 Task: Add a signature Jovani Ramirez containing Have a great National Science Day, Jovani Ramirez to email address softage.2@softage.net and add a folder Testing
Action: Mouse moved to (536, 541)
Screenshot: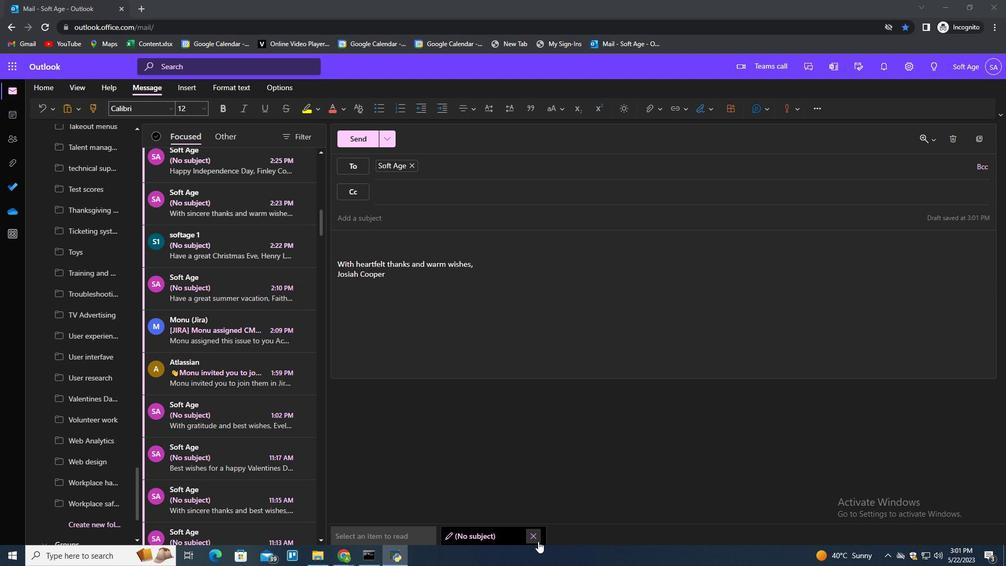 
Action: Mouse pressed left at (536, 541)
Screenshot: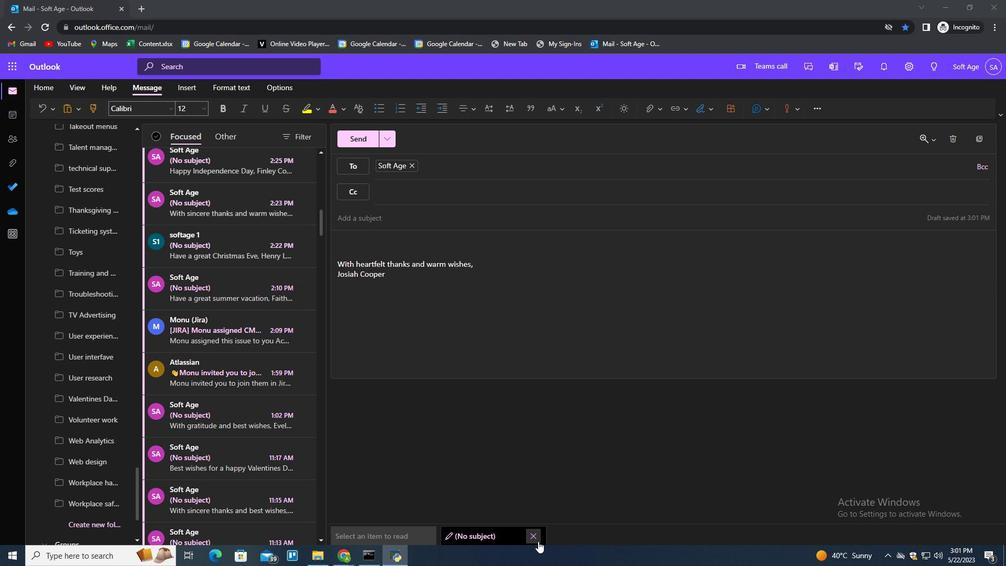 
Action: Mouse moved to (784, 188)
Screenshot: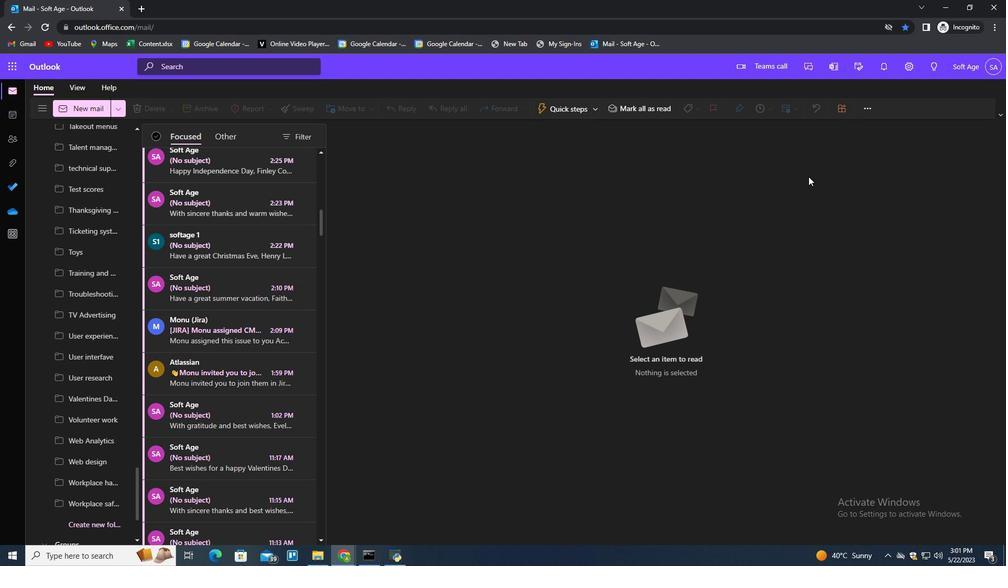 
Action: Mouse pressed left at (784, 188)
Screenshot: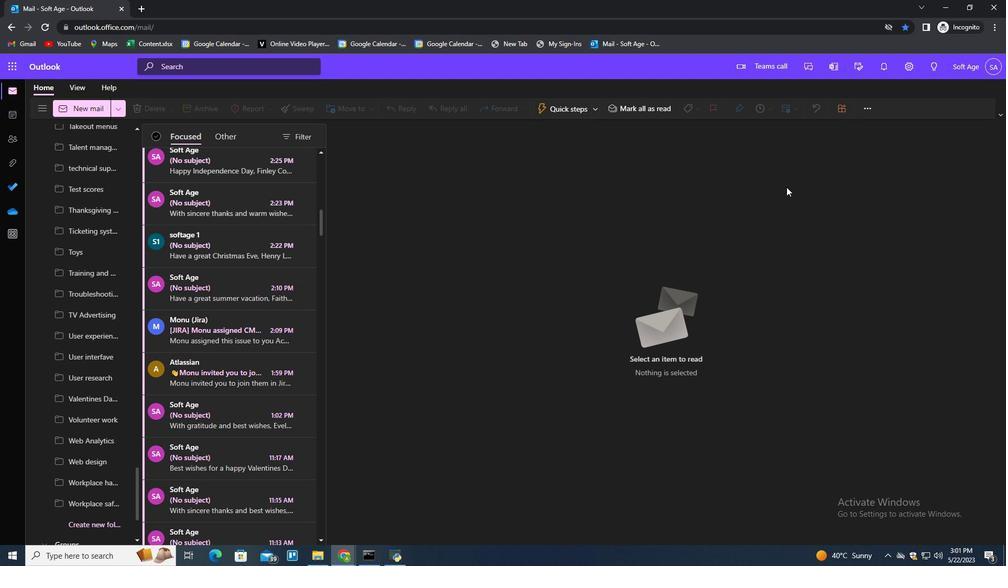 
Action: Key pressed n
Screenshot: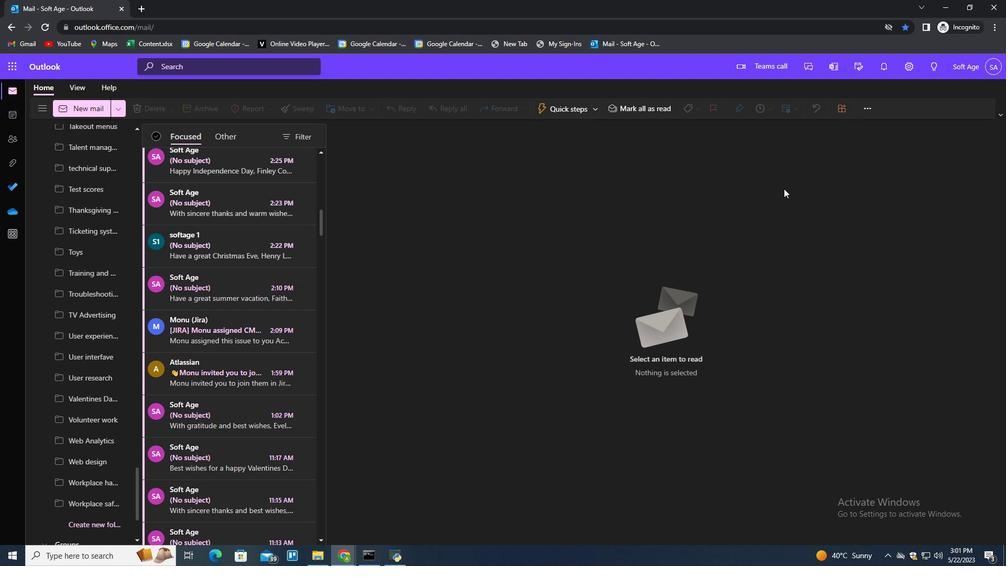 
Action: Mouse moved to (710, 112)
Screenshot: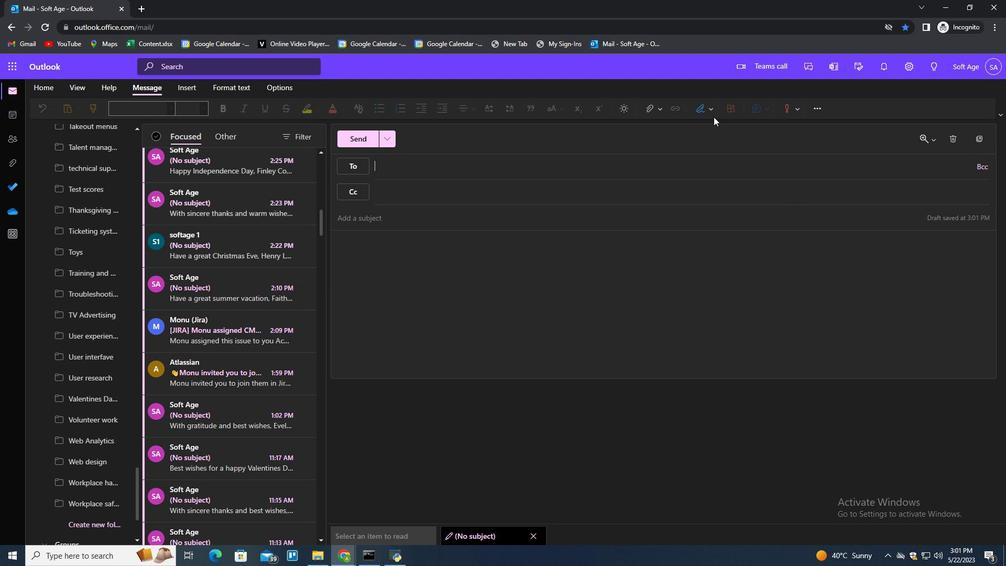 
Action: Mouse pressed left at (710, 112)
Screenshot: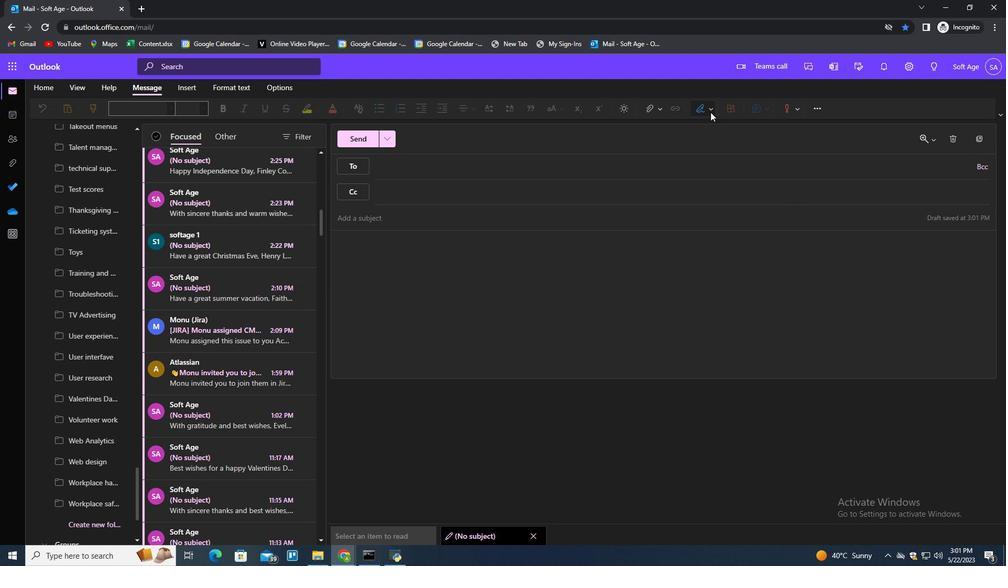 
Action: Mouse moved to (689, 151)
Screenshot: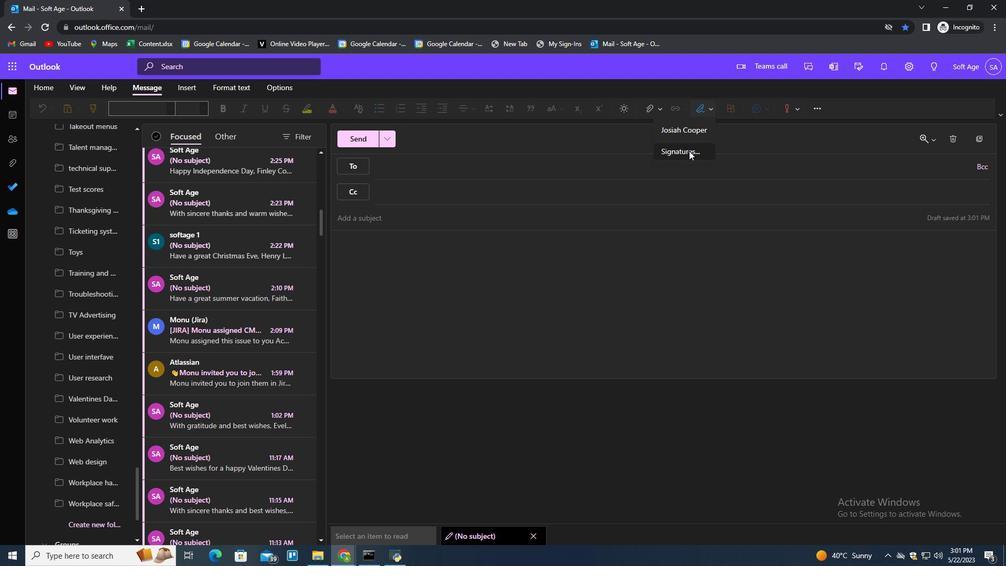 
Action: Mouse pressed left at (689, 151)
Screenshot: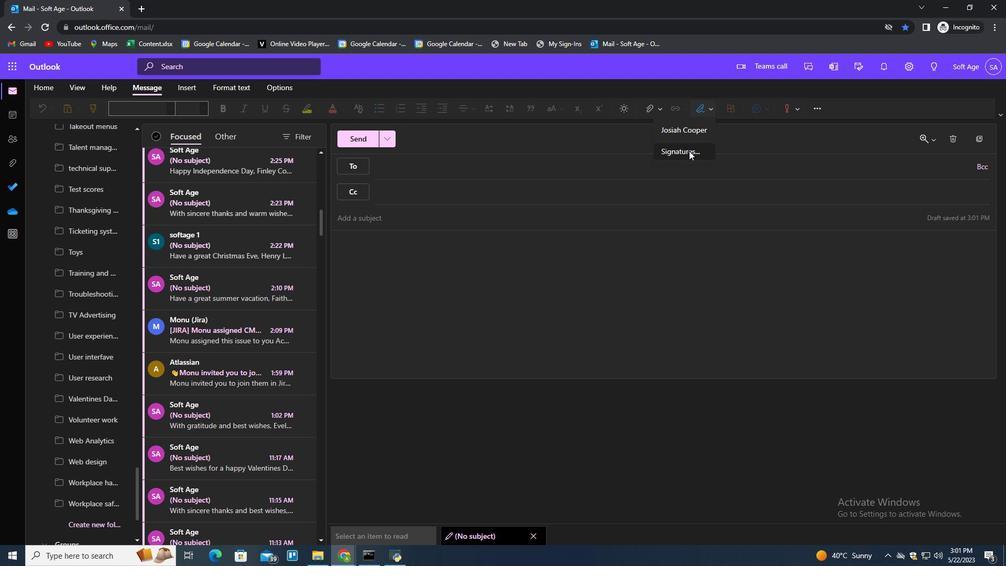 
Action: Mouse moved to (723, 191)
Screenshot: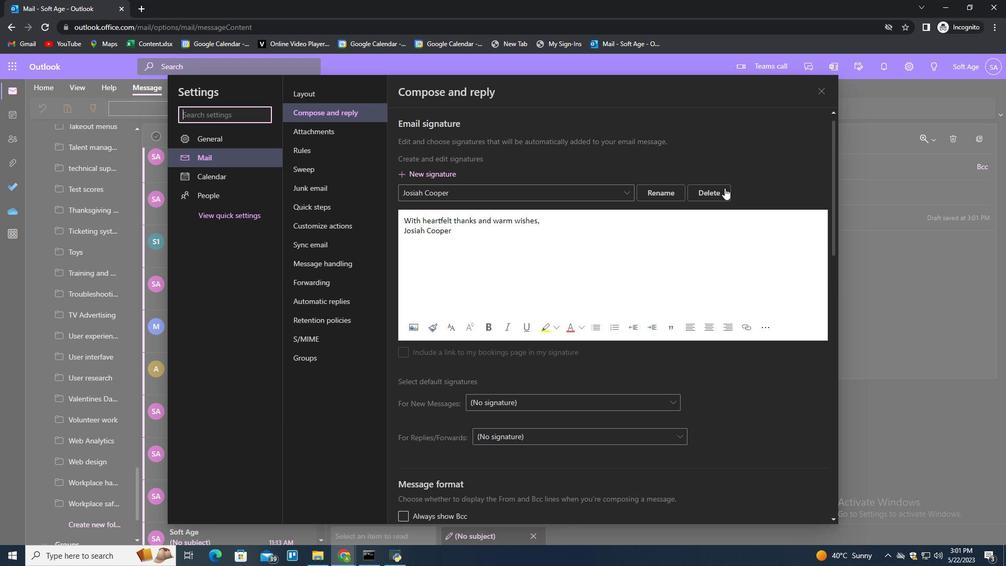 
Action: Mouse pressed left at (723, 191)
Screenshot: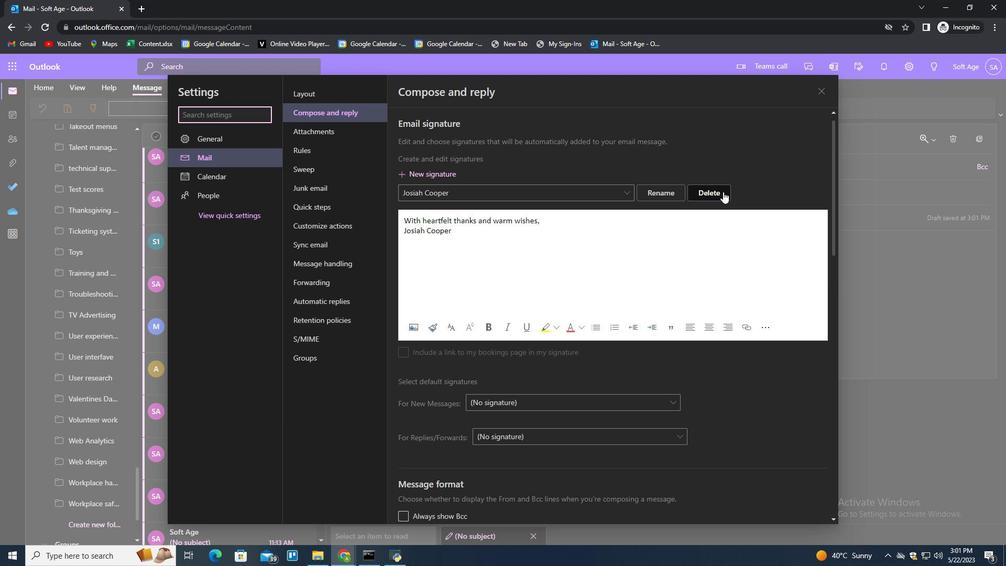 
Action: Mouse moved to (723, 192)
Screenshot: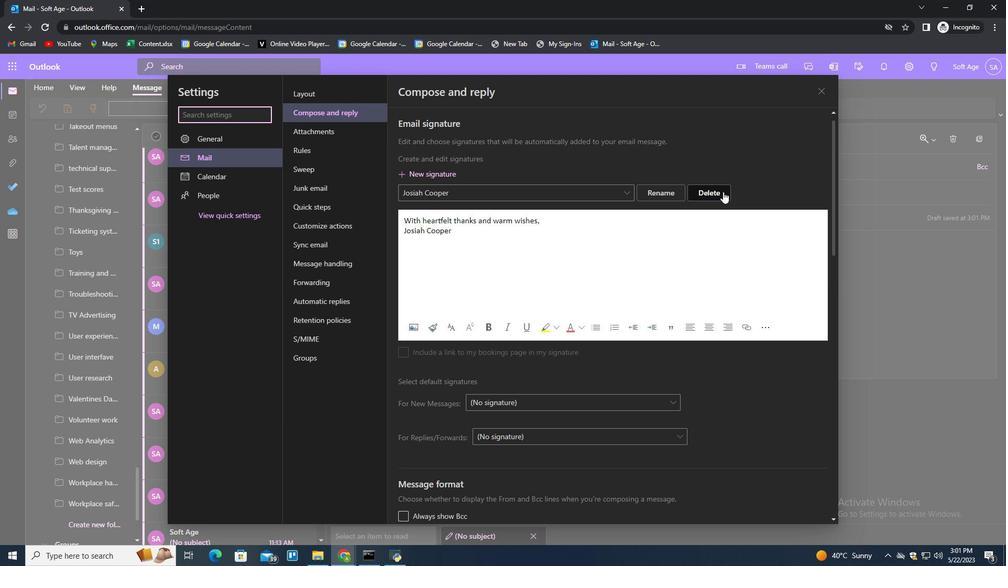 
Action: Mouse pressed left at (723, 192)
Screenshot: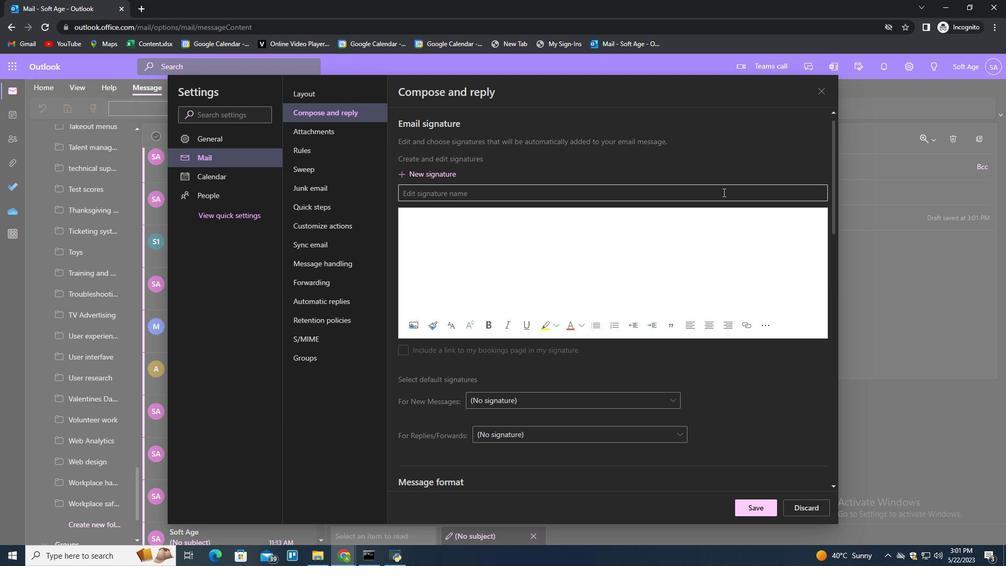 
Action: Key pressed <Key.shift>Have<Key.backspace><Key.backspace><Key.backspace><Key.backspace><Key.shift>Jovani<Key.space><Key.shift>Ramirez<Key.tab><Key.shift>Have<Key.space>a<Key.space>great<Key.space><Key.shift>Naitonal<Key.space><Key.backspace><Key.backspace><Key.backspace><Key.backspace><Key.backspace><Key.backspace><Key.backspace>tinoal<Key.space><Key.shift>S<Key.backspace><Key.backspace><Key.backspace><Key.backspace><Key.backspace><Key.backspace><Key.backspace><Key.backspace>tional<Key.space><Key.shift>Science<Key.space><Key.shift>Day,<Key.shift_r><Key.enter><Key.shift>Jovani<Key.space><Key.shift>Ramirez
Screenshot: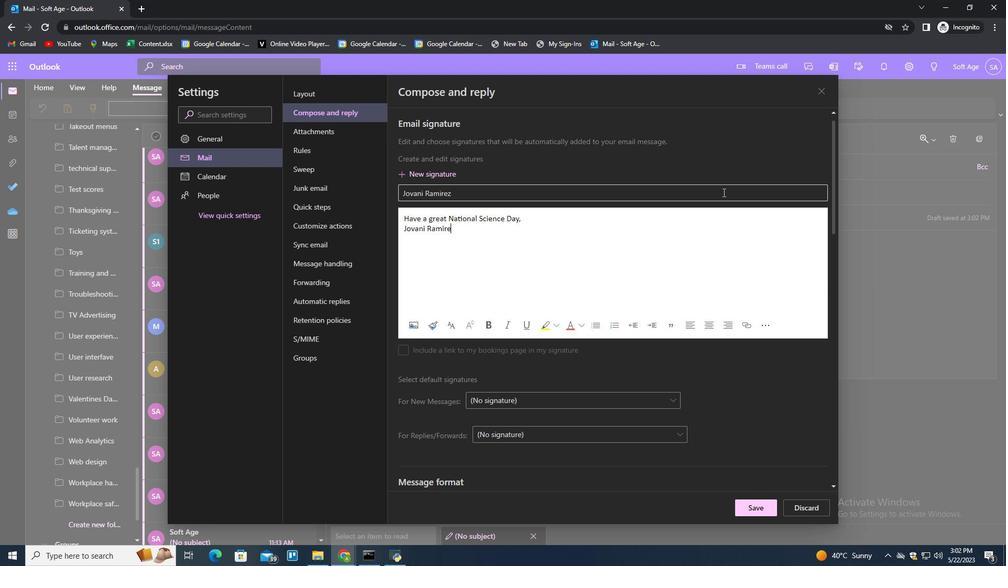 
Action: Mouse moved to (759, 503)
Screenshot: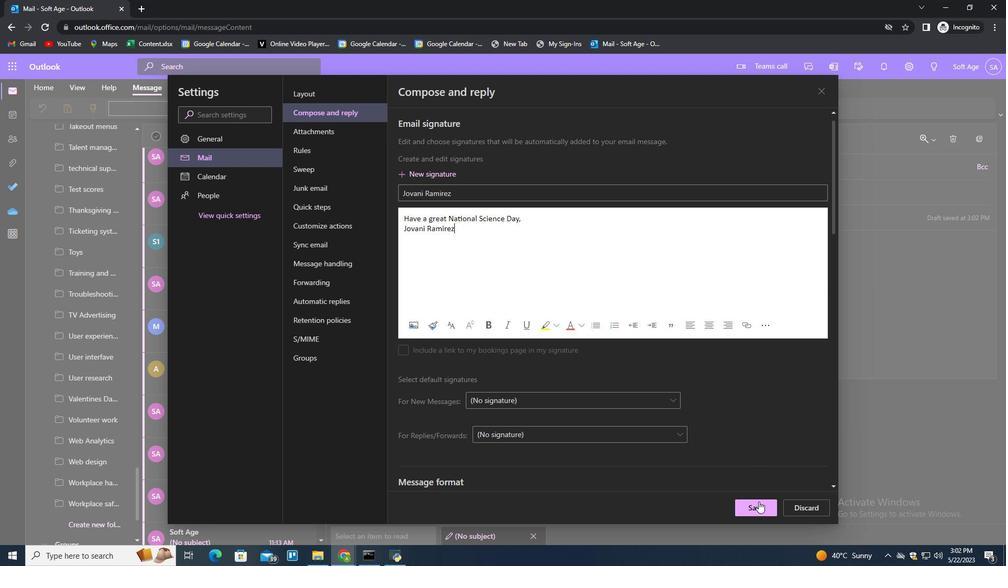 
Action: Mouse pressed left at (759, 503)
Screenshot: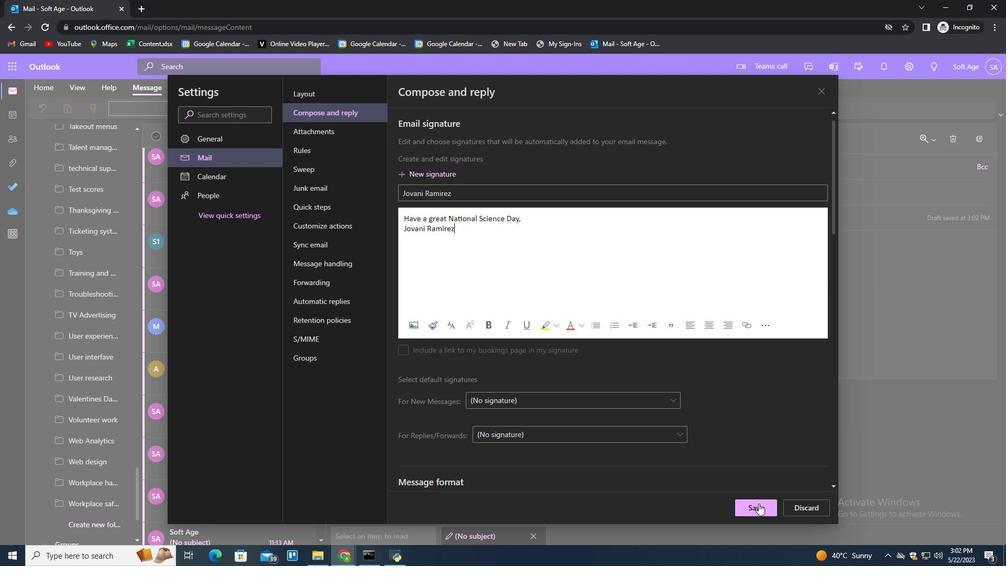 
Action: Mouse moved to (883, 270)
Screenshot: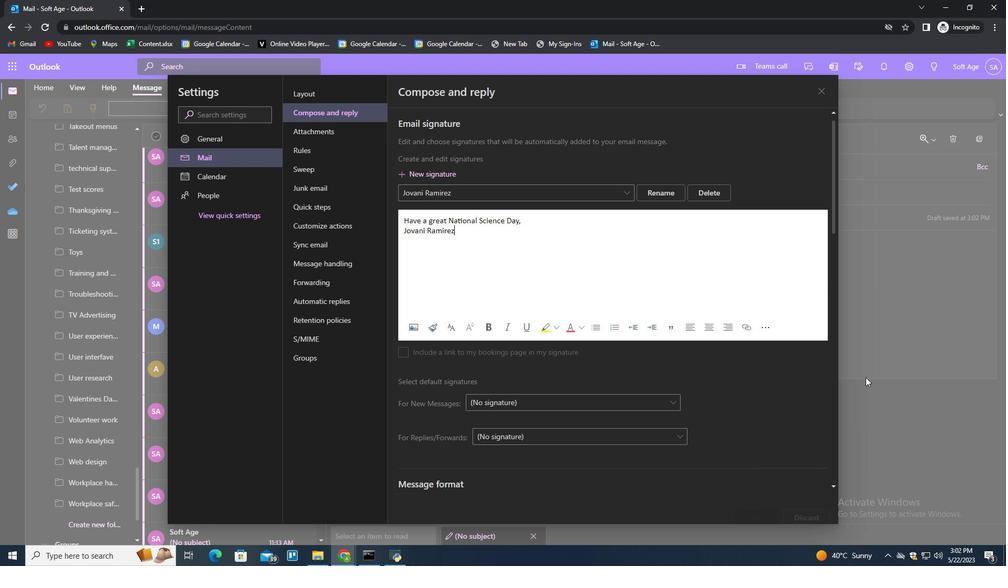 
Action: Mouse pressed left at (883, 270)
Screenshot: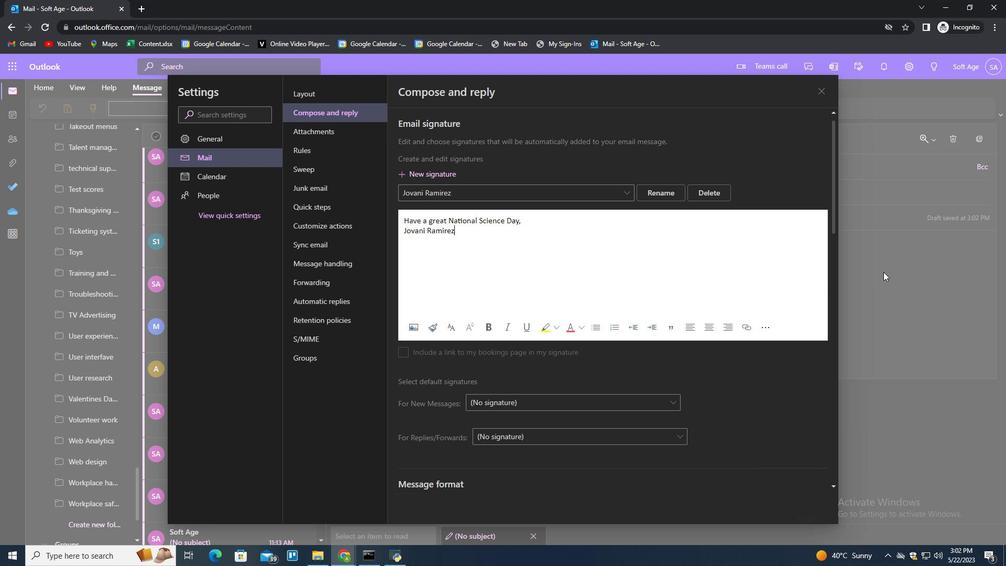 
Action: Mouse moved to (702, 110)
Screenshot: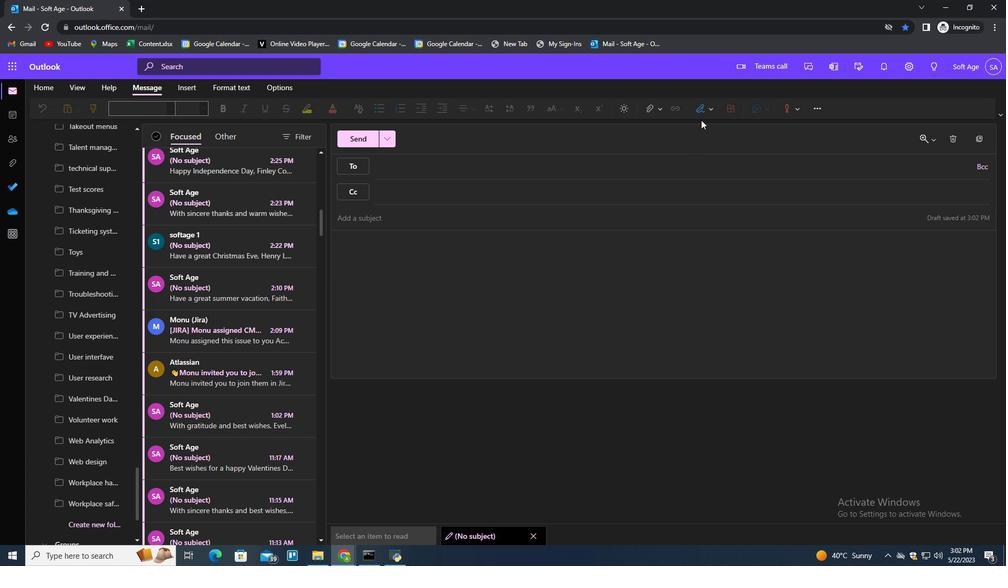 
Action: Mouse pressed left at (702, 110)
Screenshot: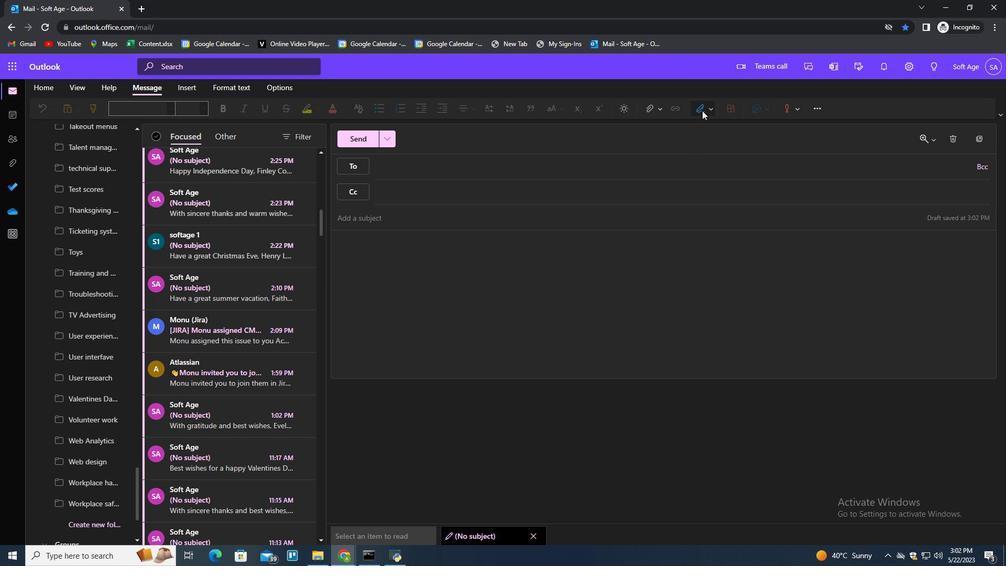 
Action: Mouse moved to (692, 131)
Screenshot: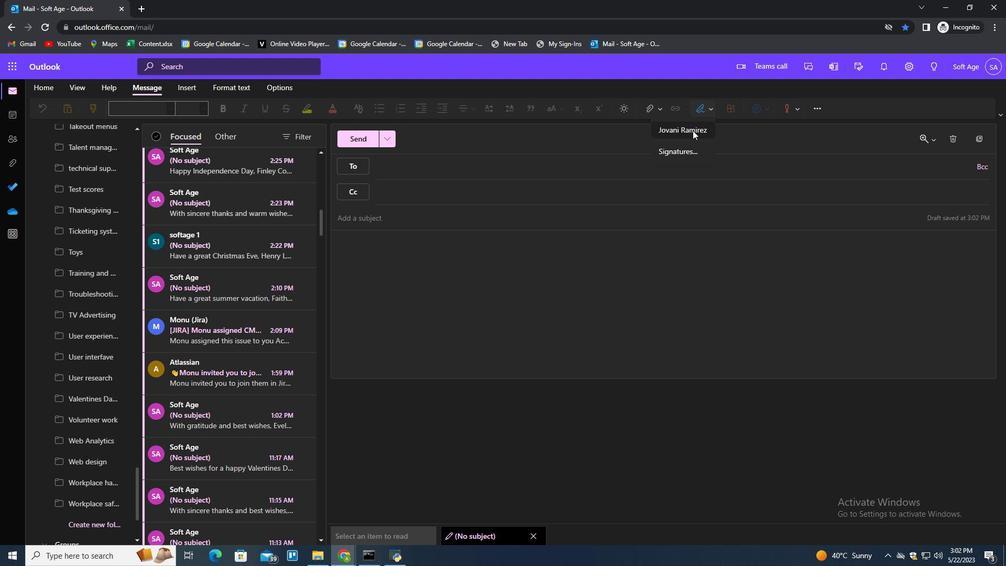 
Action: Mouse pressed left at (692, 131)
Screenshot: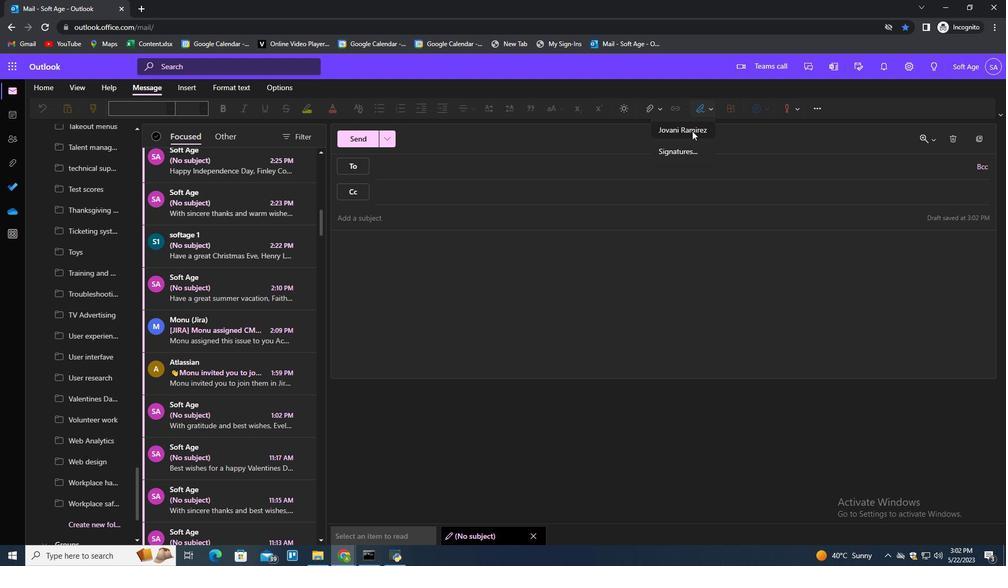 
Action: Mouse moved to (397, 161)
Screenshot: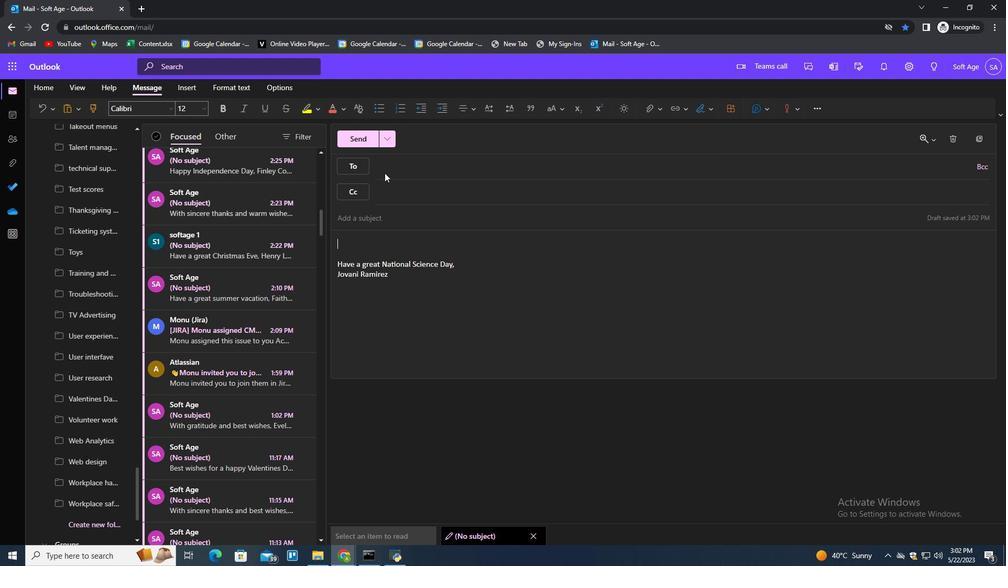 
Action: Mouse pressed left at (397, 161)
Screenshot: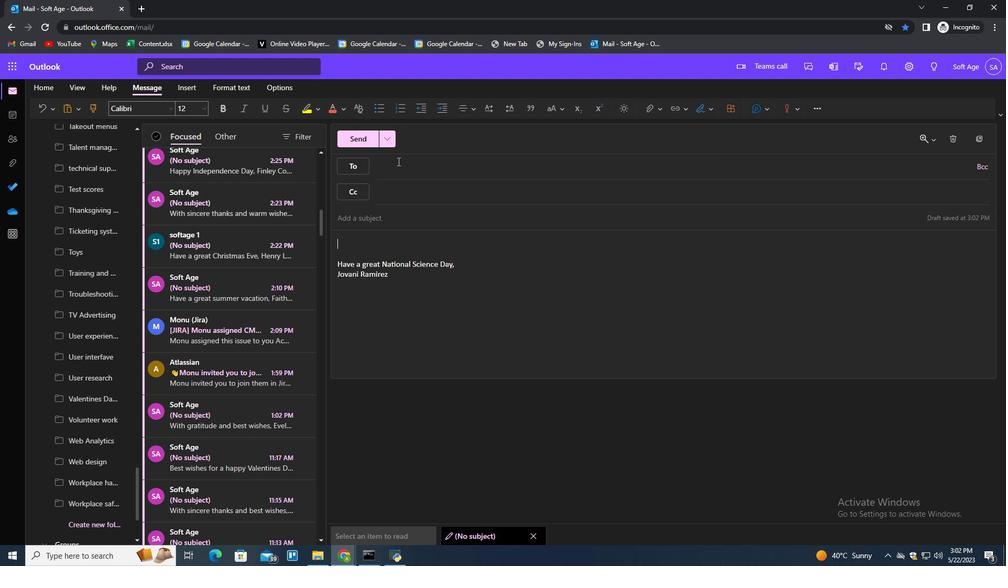 
Action: Key pressed softage.2<Key.shift>@softage.net<Key.enter>
Screenshot: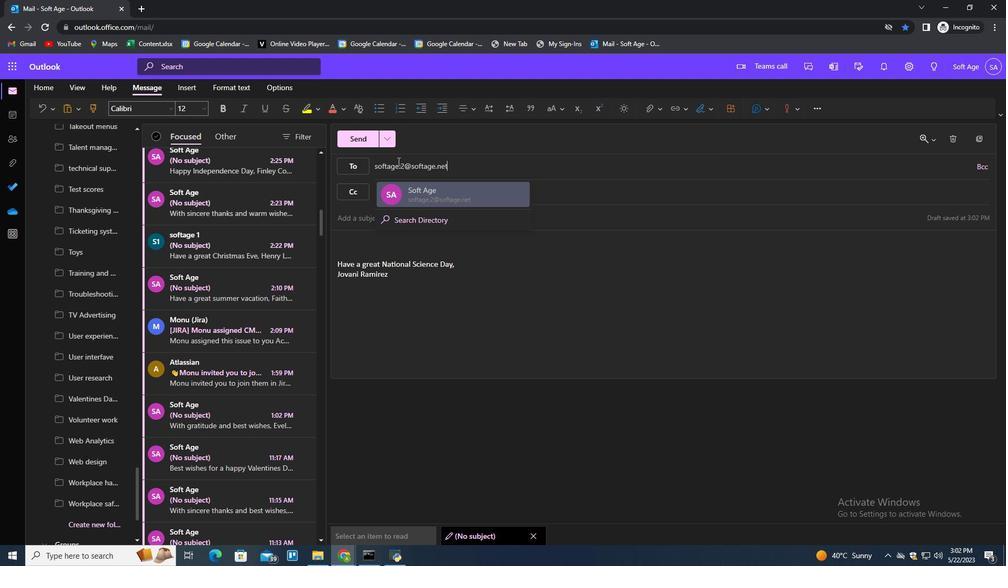 
Action: Mouse moved to (92, 517)
Screenshot: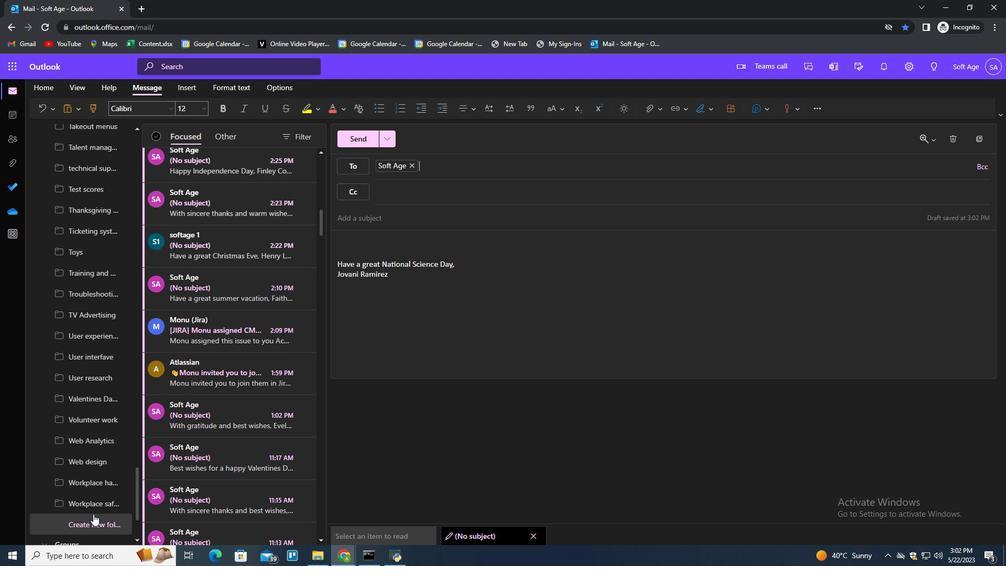
Action: Mouse pressed left at (92, 517)
Screenshot: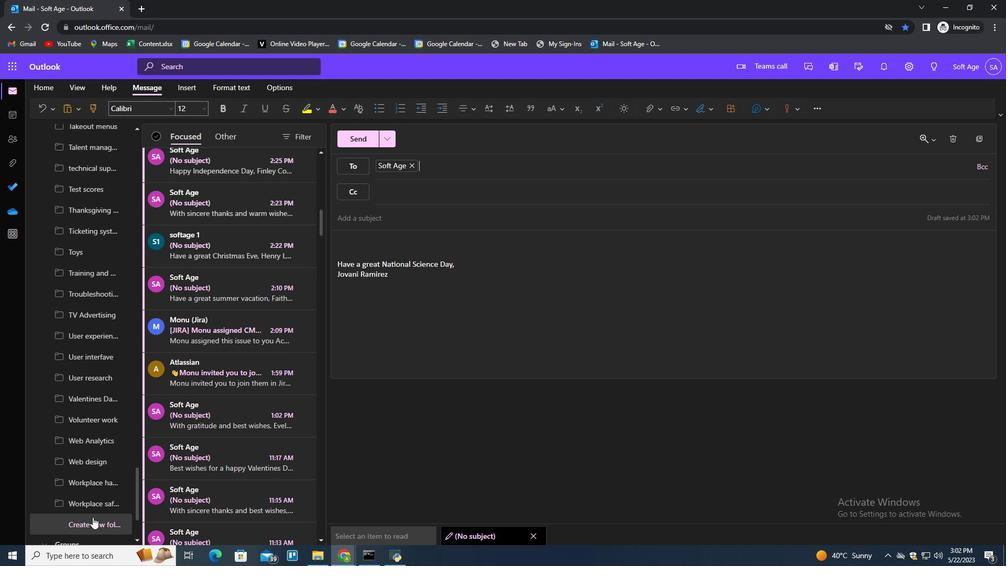 
Action: Key pressed <Key.shift>
Screenshot: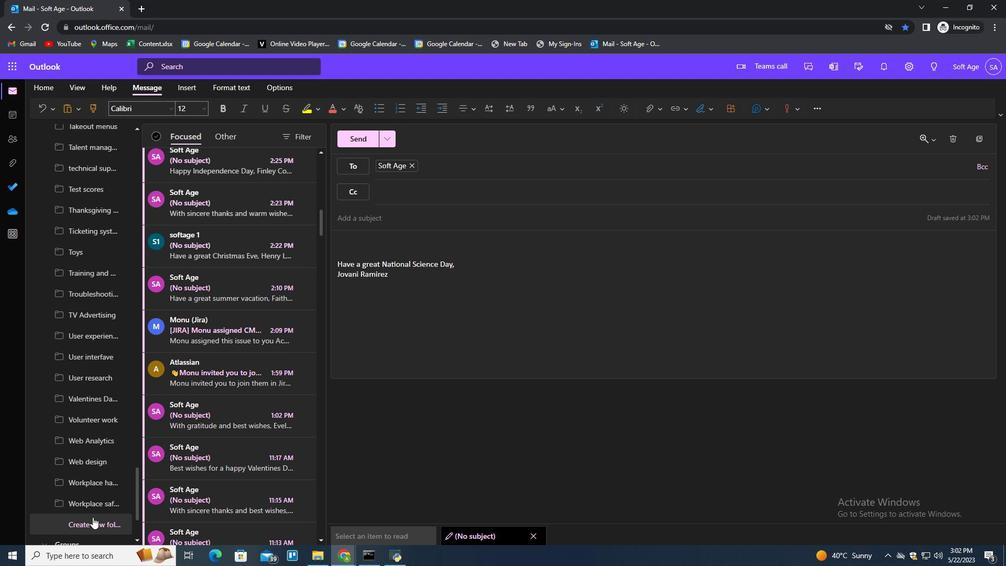 
Action: Mouse moved to (92, 517)
Screenshot: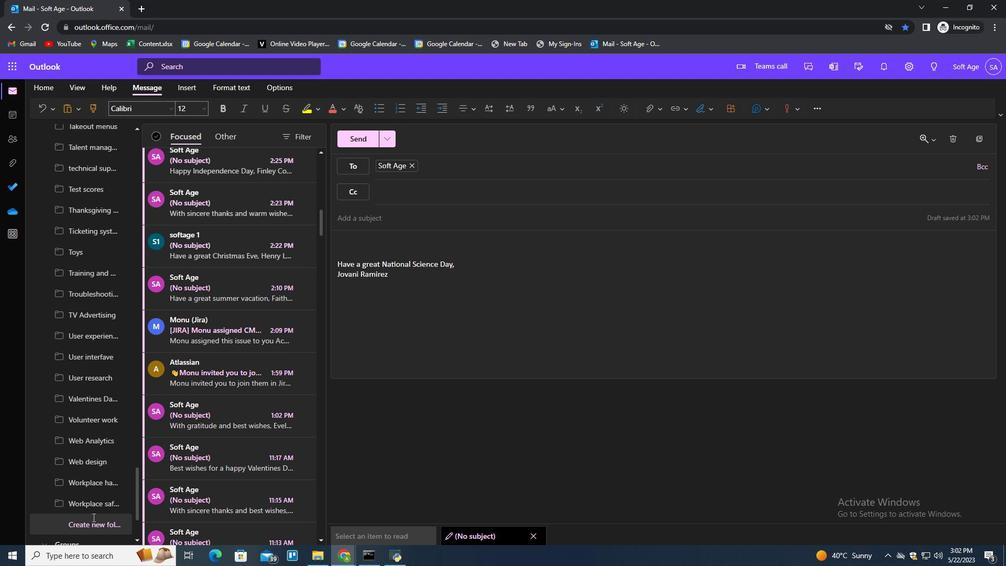 
Action: Key pressed Te
Screenshot: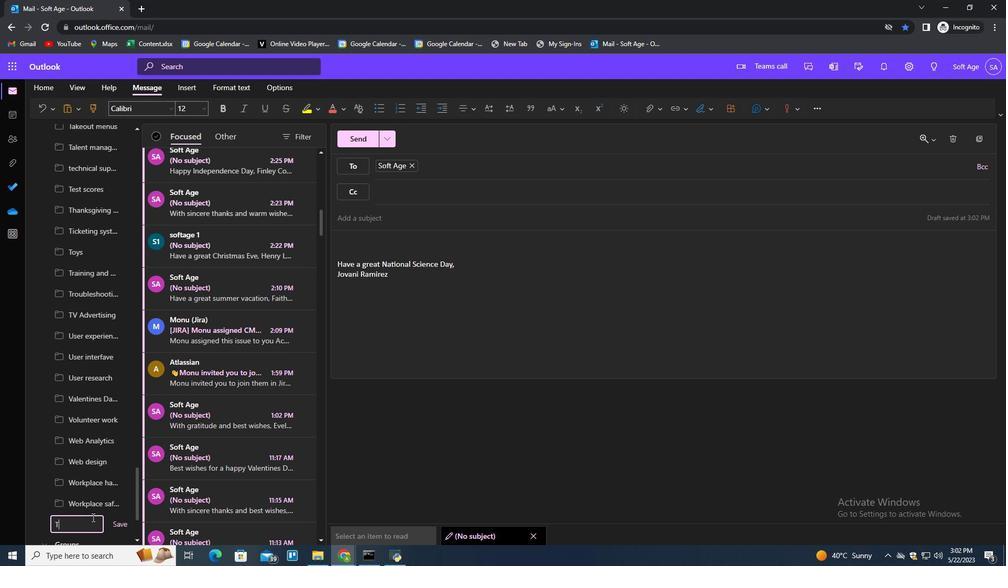 
Action: Mouse moved to (91, 517)
Screenshot: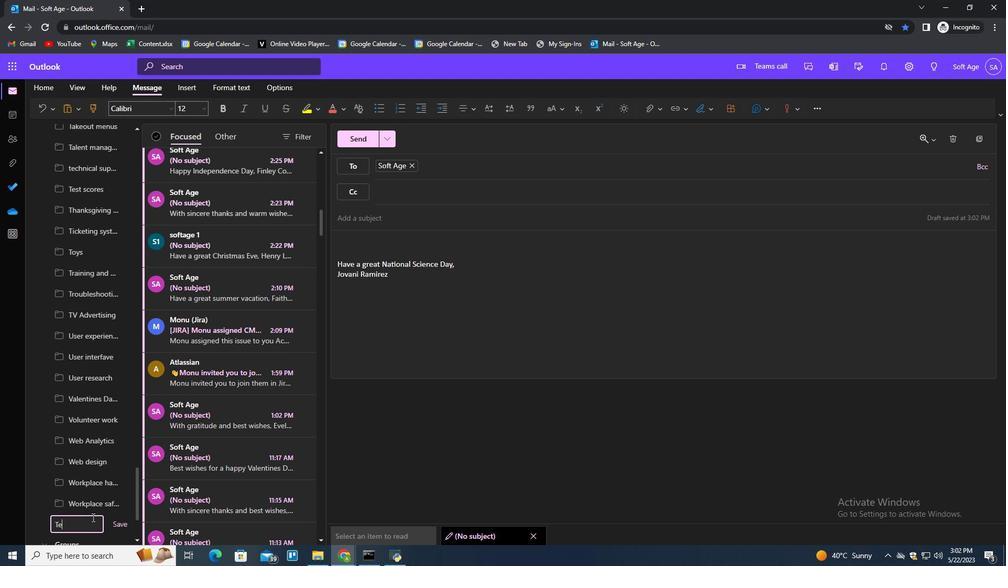 
Action: Key pressed sting<Key.enter>
Screenshot: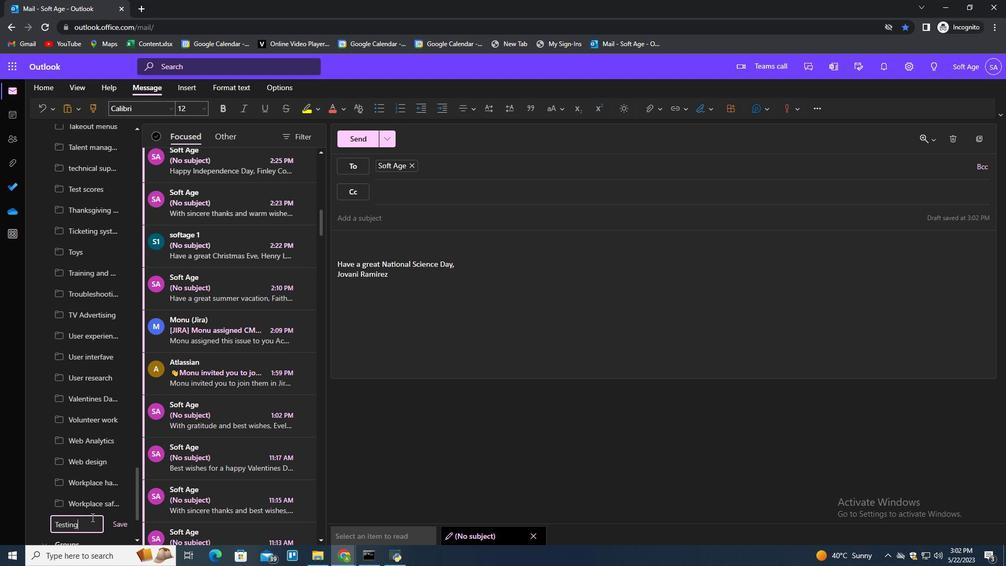 
